 Task: Create a task  Implement a new cloud-based business intelligence system for a company , assign it to team member softage.3@softage.net in the project AutoEngine and update the status of the task to  On Track  , set the priority of the task to Low
Action: Mouse moved to (359, 352)
Screenshot: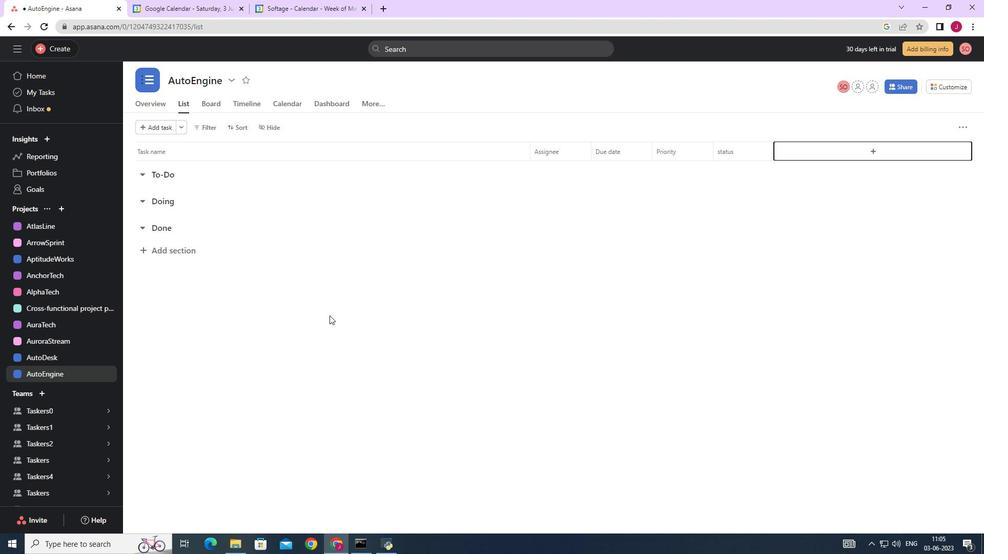
Action: Mouse scrolled (359, 352) with delta (0, 0)
Screenshot: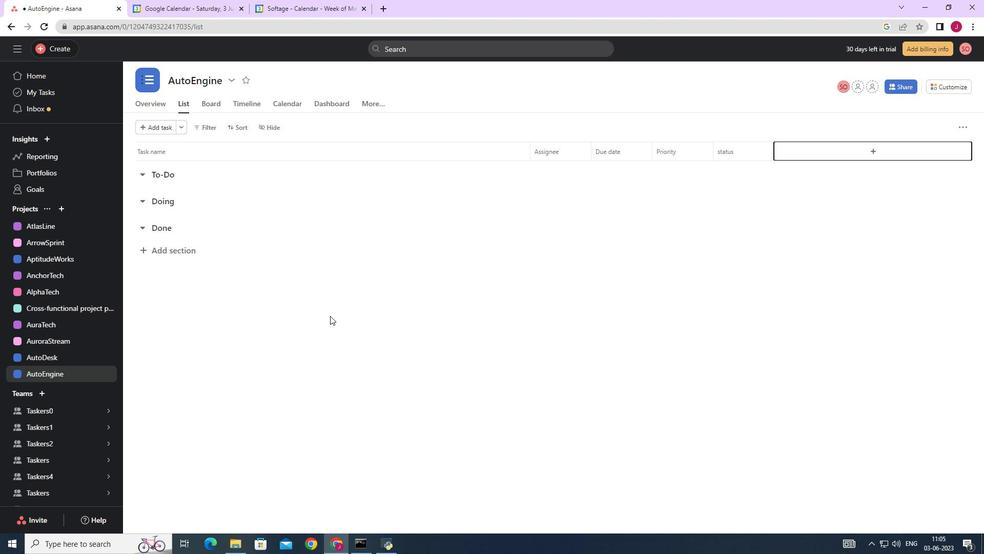 
Action: Mouse scrolled (359, 352) with delta (0, 0)
Screenshot: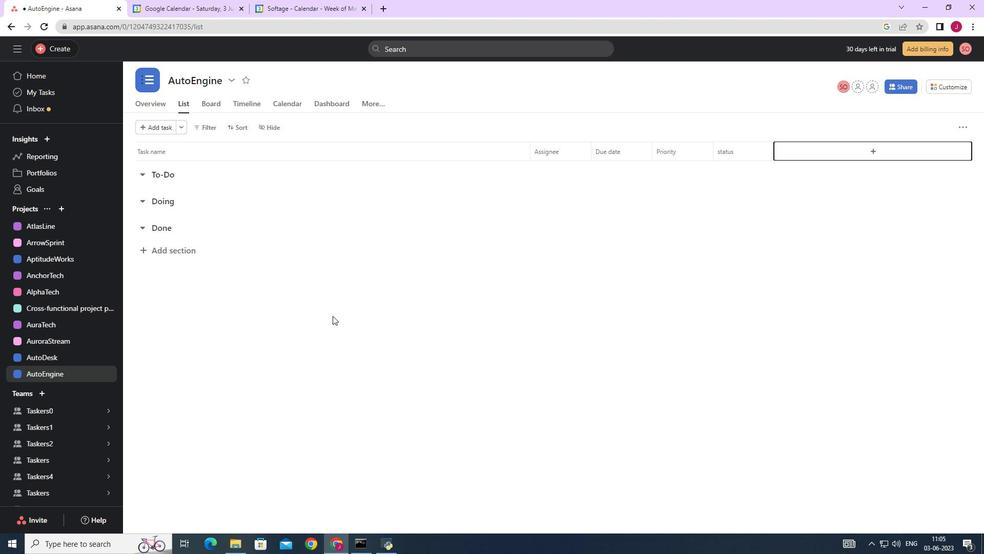
Action: Mouse scrolled (359, 352) with delta (0, 0)
Screenshot: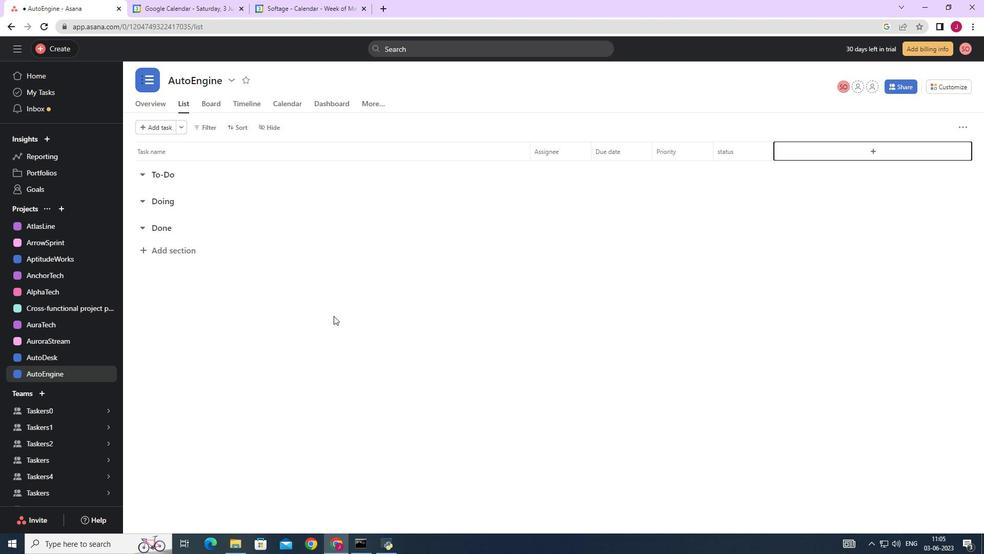
Action: Mouse scrolled (359, 351) with delta (0, 0)
Screenshot: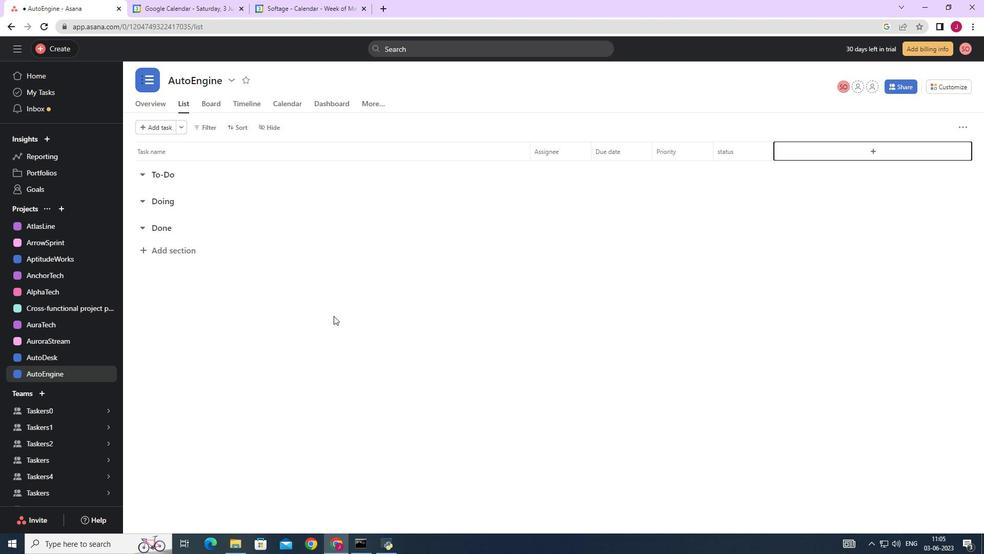 
Action: Mouse scrolled (359, 351) with delta (0, 0)
Screenshot: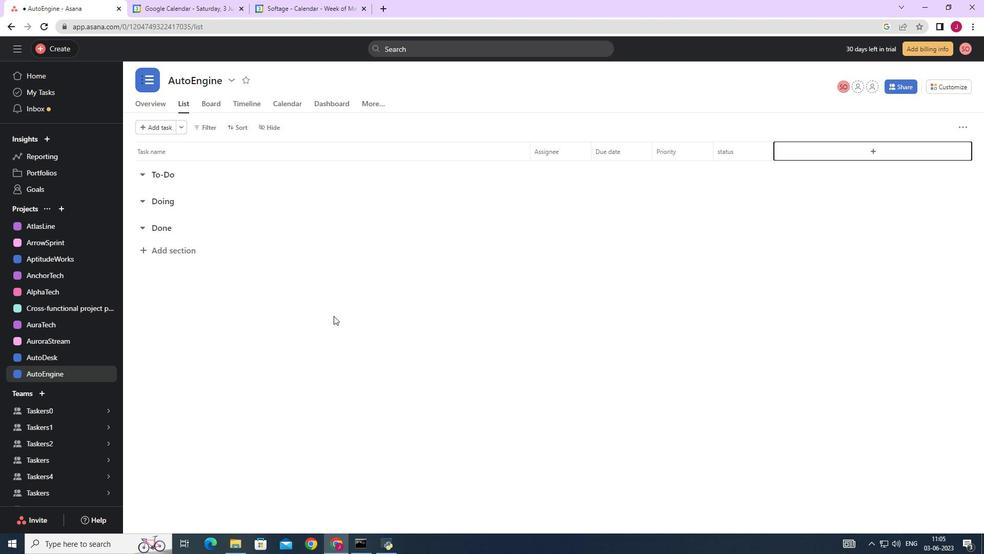 
Action: Mouse scrolled (359, 351) with delta (0, 0)
Screenshot: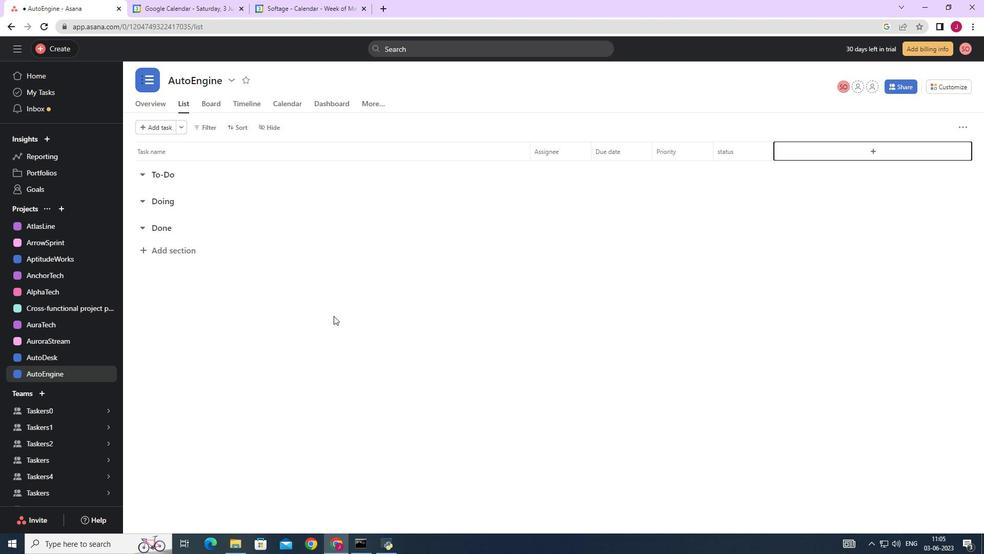 
Action: Mouse scrolled (359, 351) with delta (0, 0)
Screenshot: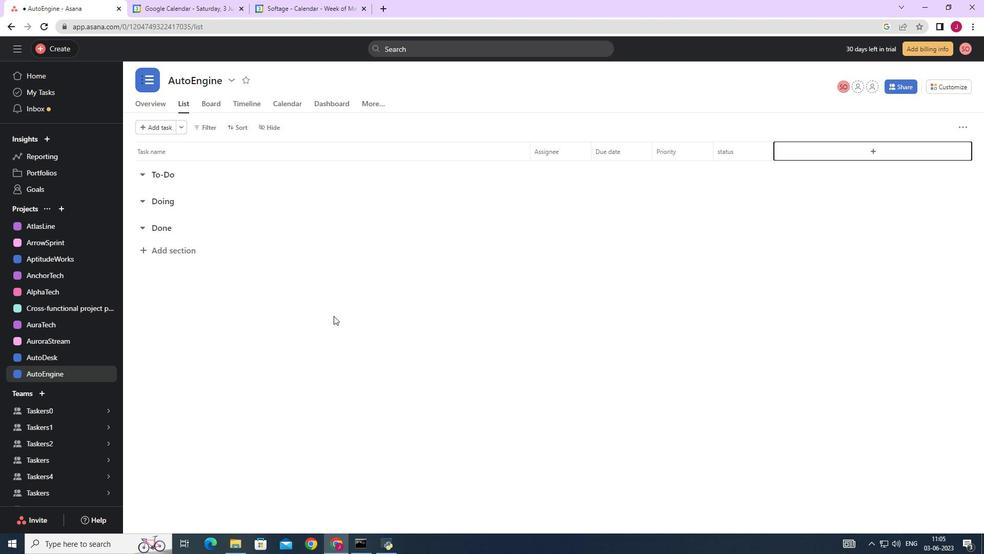 
Action: Mouse moved to (357, 350)
Screenshot: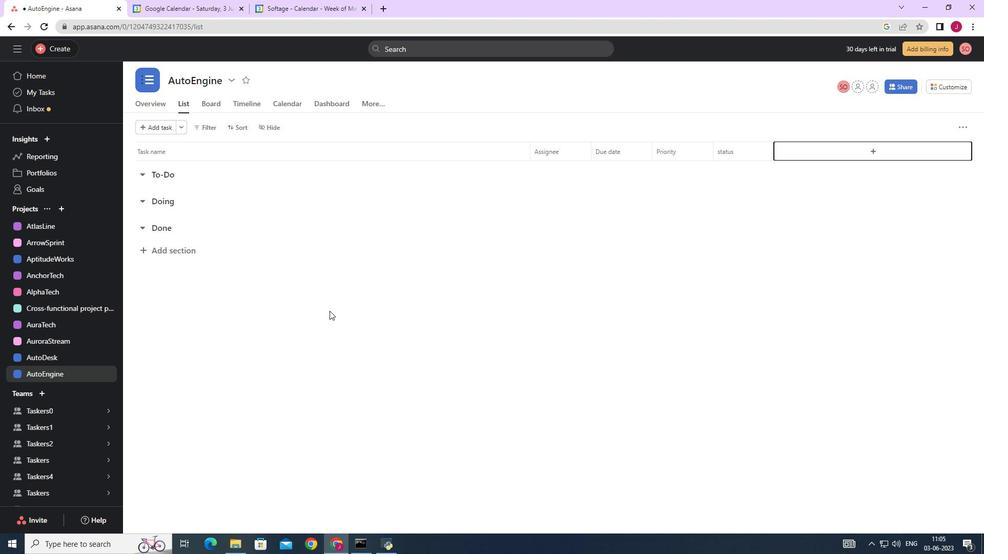 
Action: Mouse scrolled (357, 350) with delta (0, 0)
Screenshot: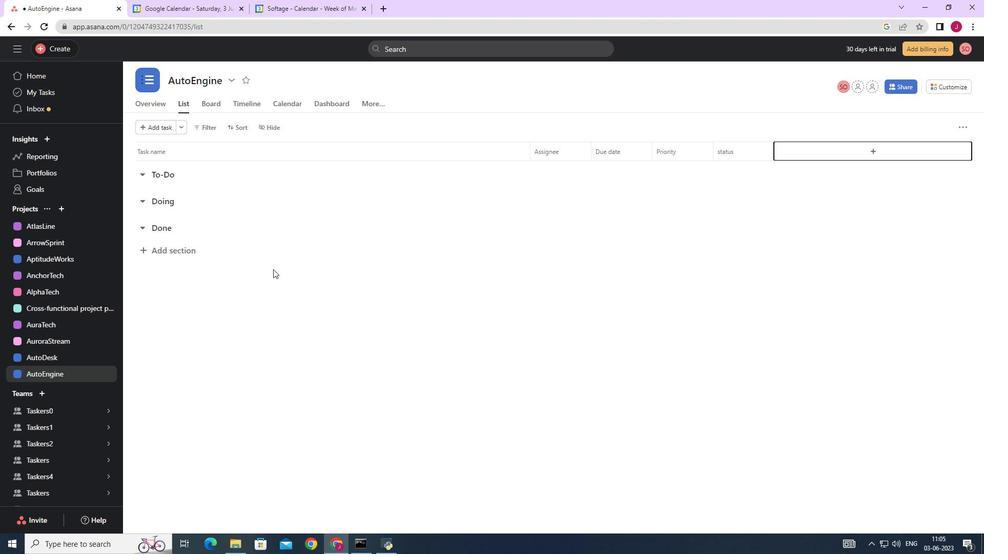 
Action: Mouse scrolled (357, 350) with delta (0, 0)
Screenshot: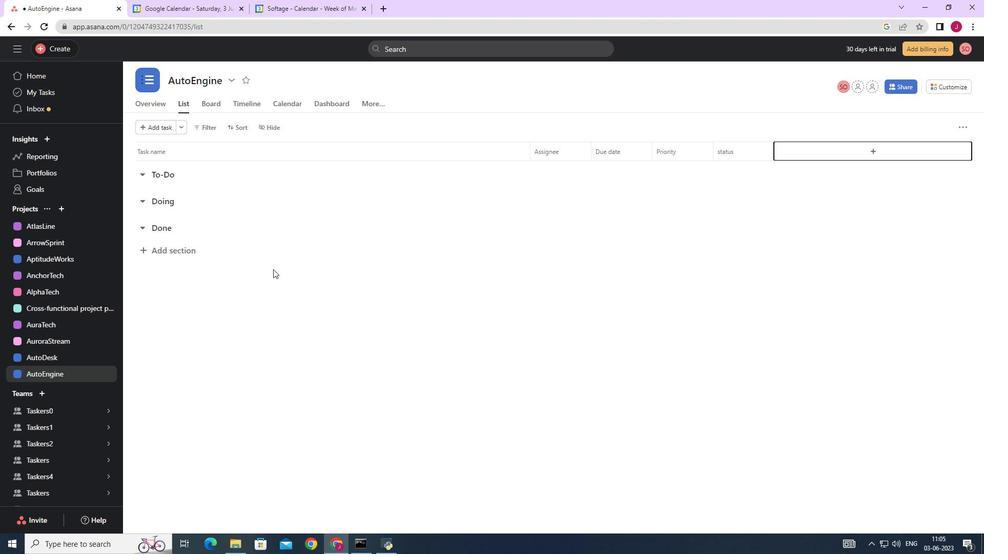 
Action: Mouse scrolled (357, 350) with delta (0, 0)
Screenshot: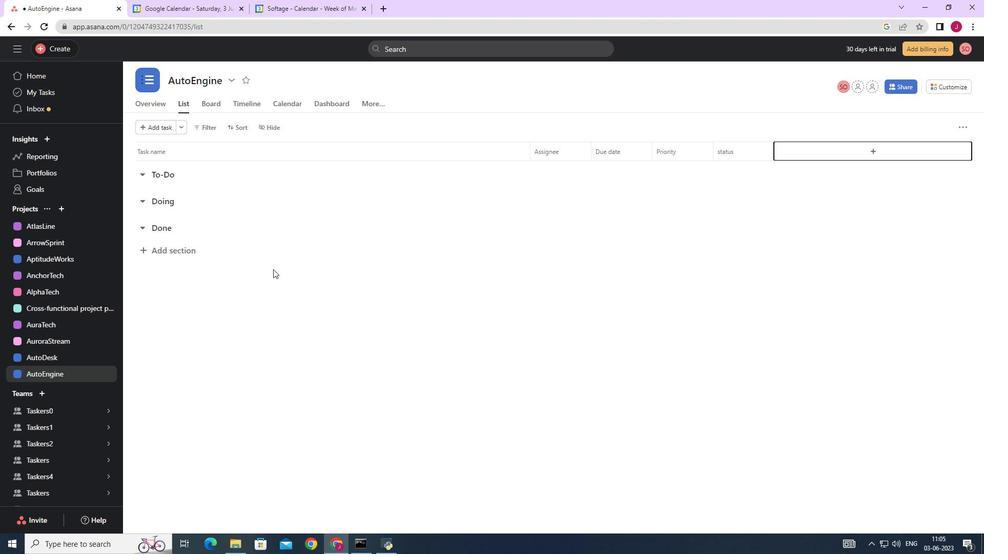 
Action: Mouse scrolled (357, 349) with delta (0, 0)
Screenshot: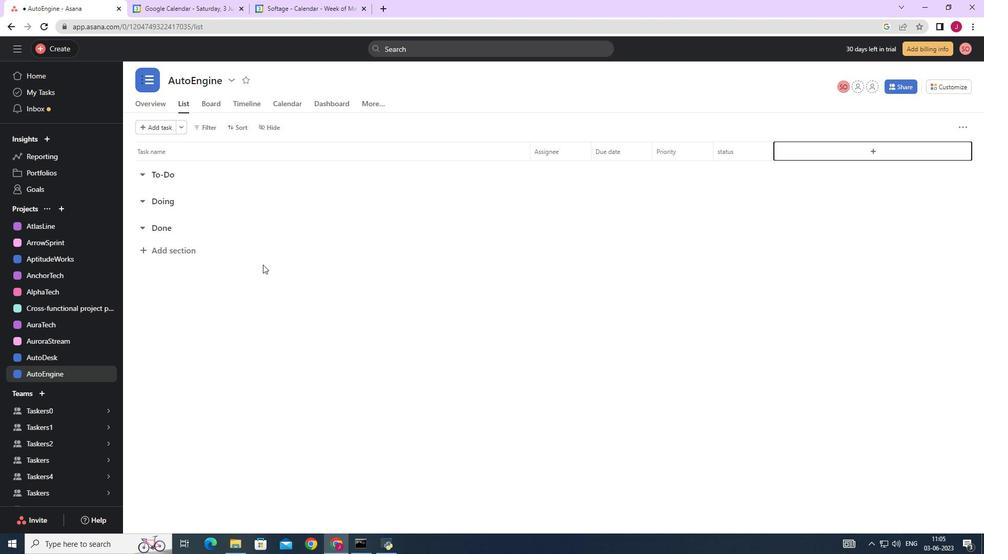 
Action: Mouse moved to (341, 337)
Screenshot: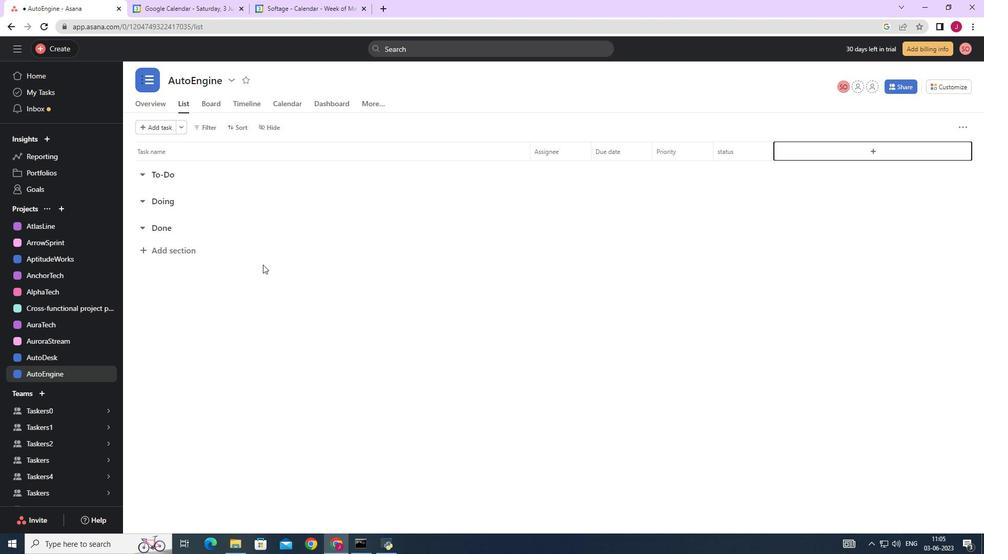
Action: Mouse scrolled (341, 338) with delta (0, 0)
Screenshot: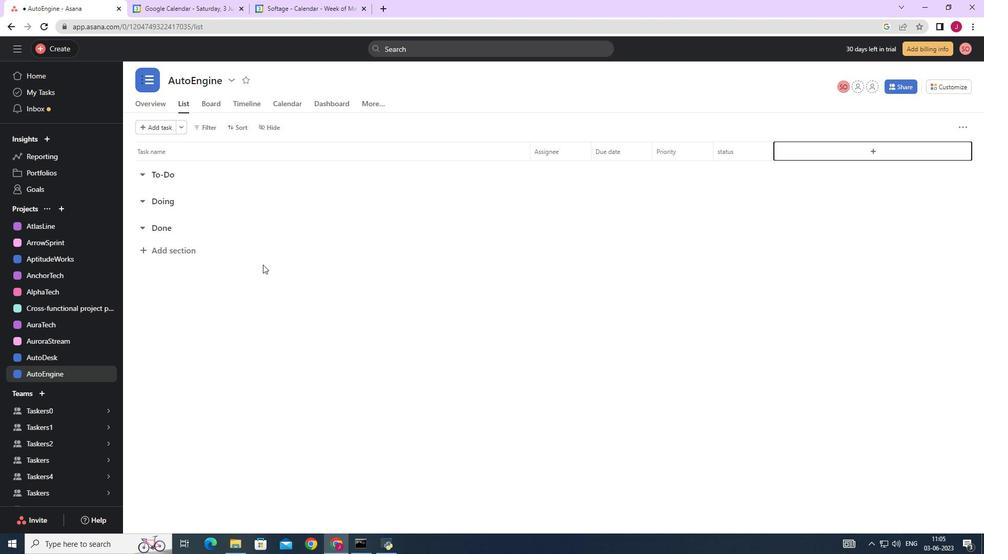 
Action: Mouse moved to (63, 47)
Screenshot: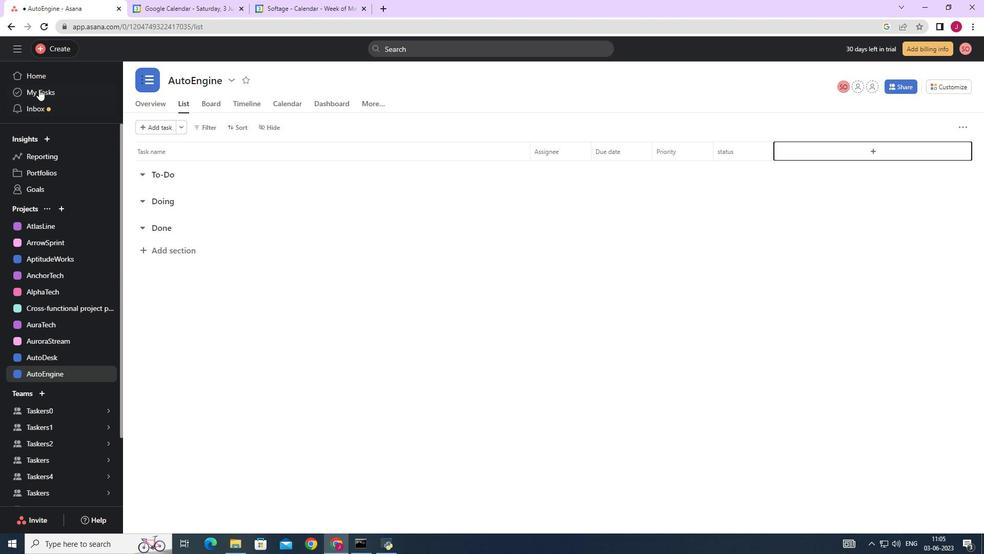 
Action: Mouse pressed left at (63, 47)
Screenshot: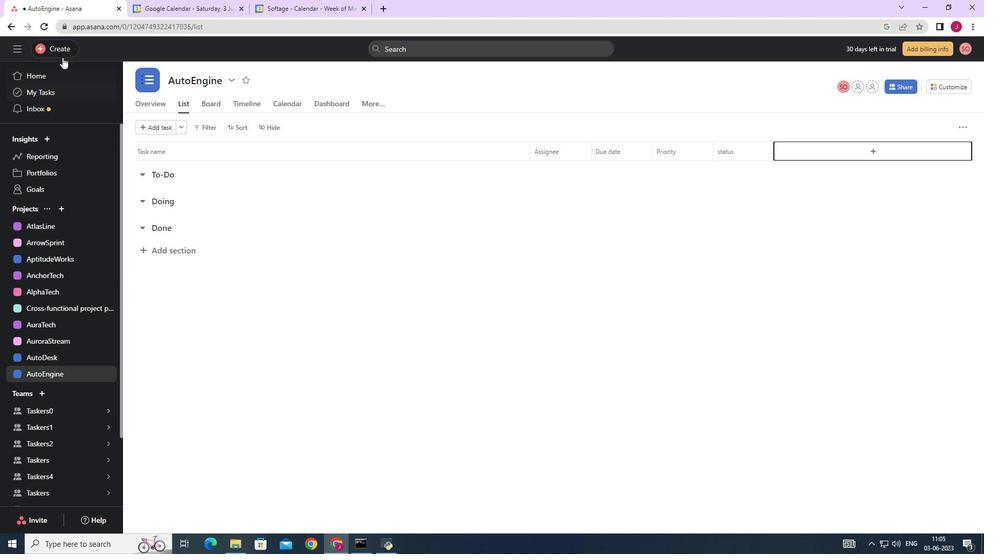 
Action: Mouse moved to (121, 54)
Screenshot: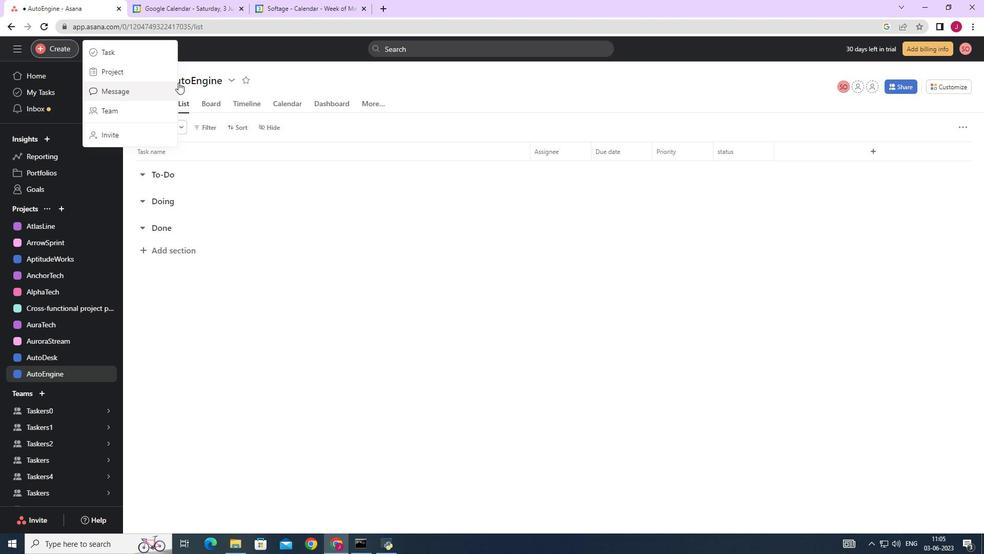 
Action: Mouse pressed left at (121, 54)
Screenshot: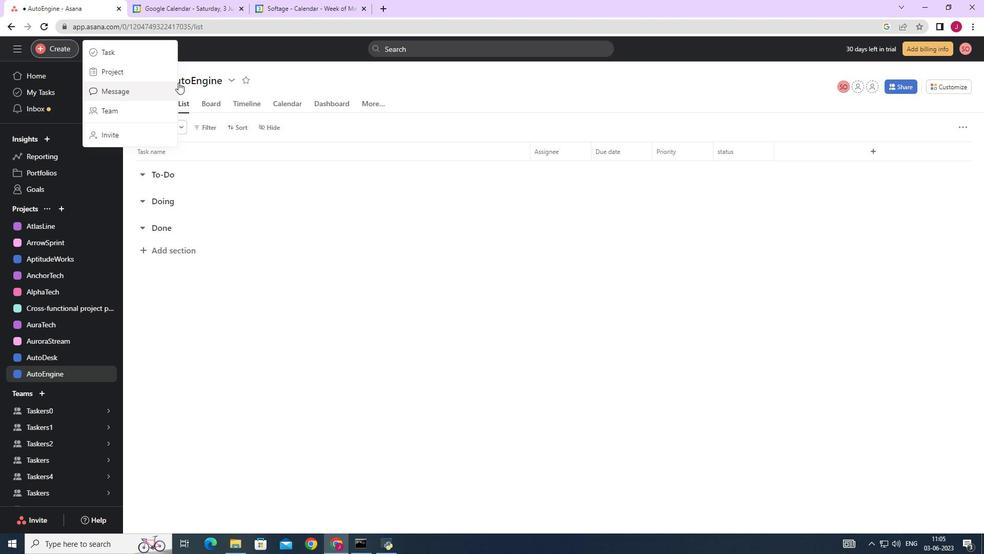 
Action: Mouse moved to (781, 340)
Screenshot: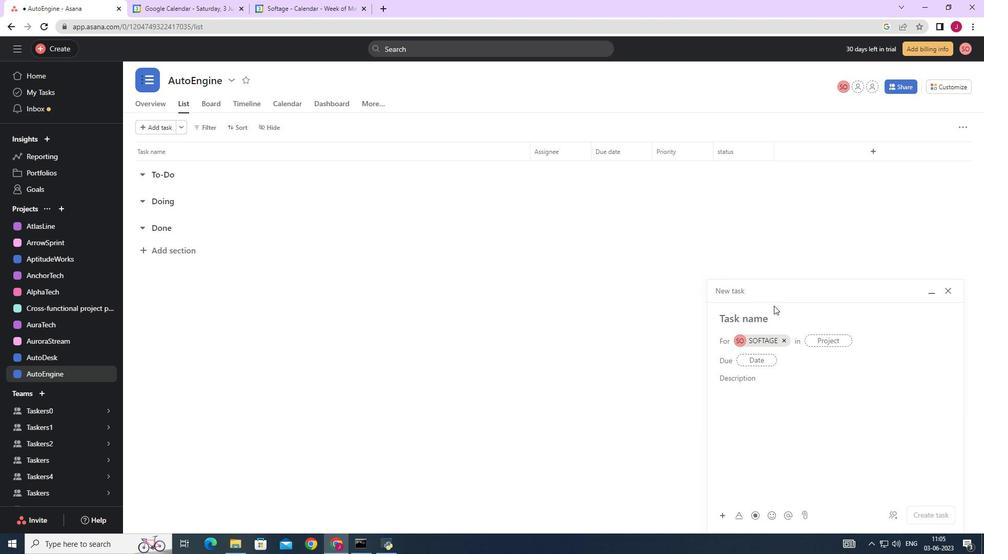 
Action: Mouse pressed left at (781, 340)
Screenshot: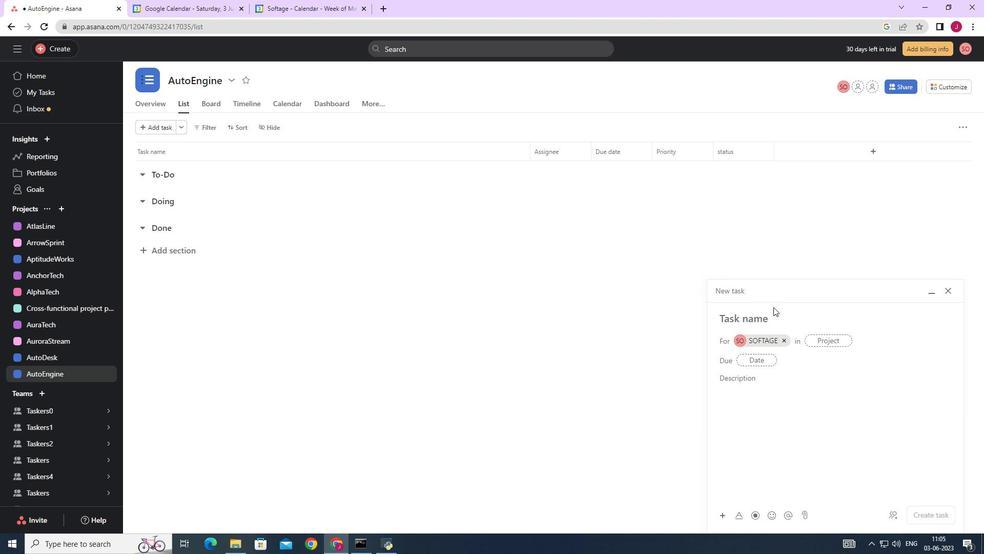 
Action: Mouse moved to (754, 316)
Screenshot: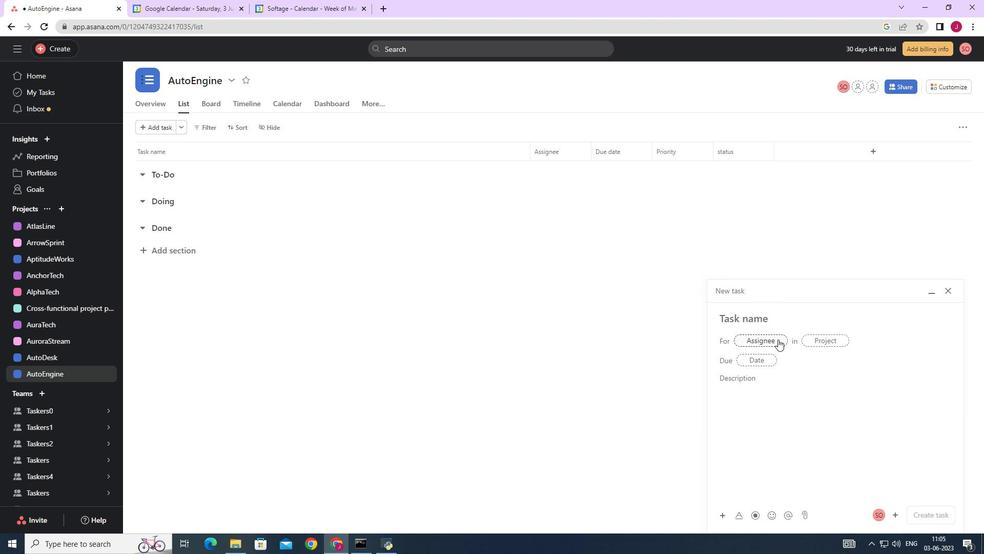 
Action: Mouse pressed left at (754, 316)
Screenshot: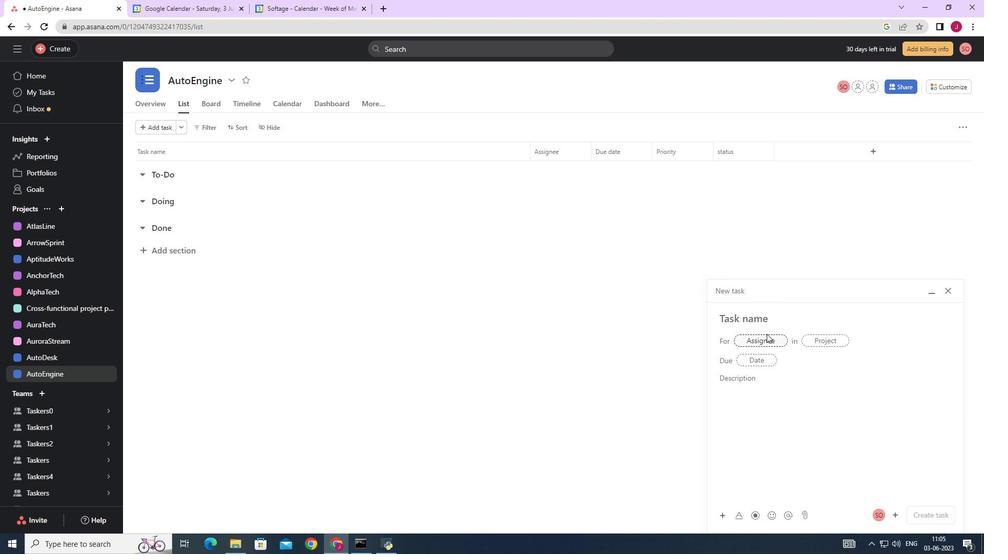 
Action: Key pressed <Key.caps_lock>I<Key.caps_lock>mplement
Screenshot: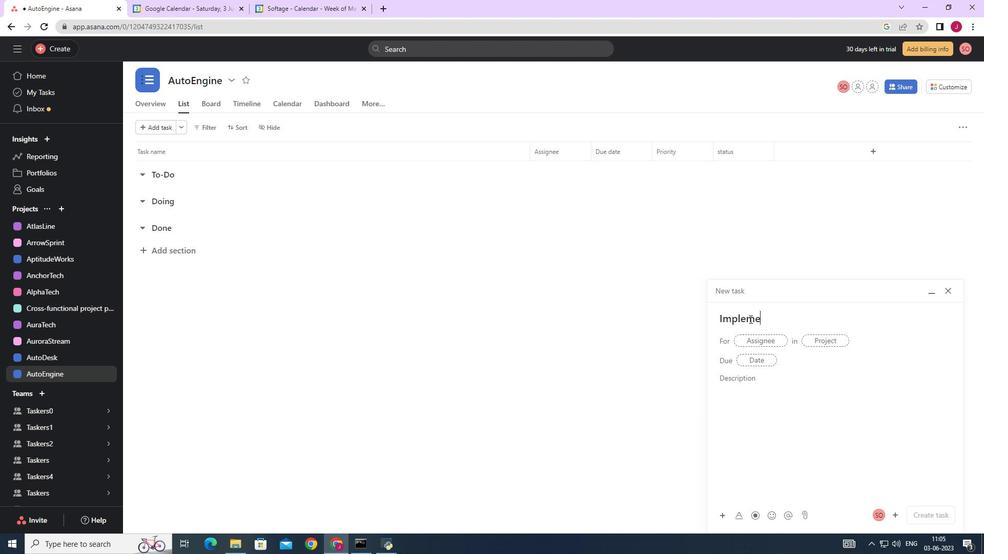 
Action: Mouse moved to (333, 316)
Screenshot: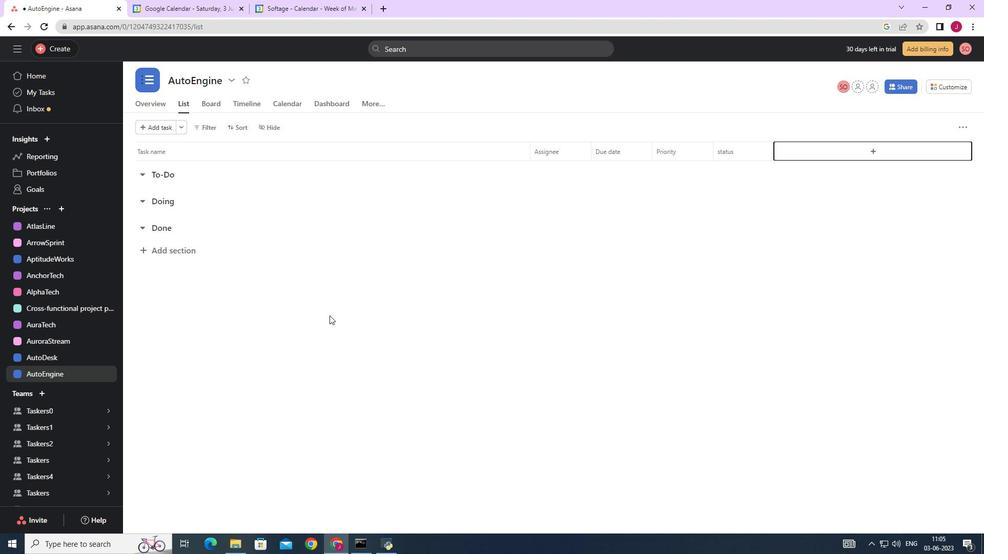 
Action: Mouse scrolled (333, 315) with delta (0, 0)
Screenshot: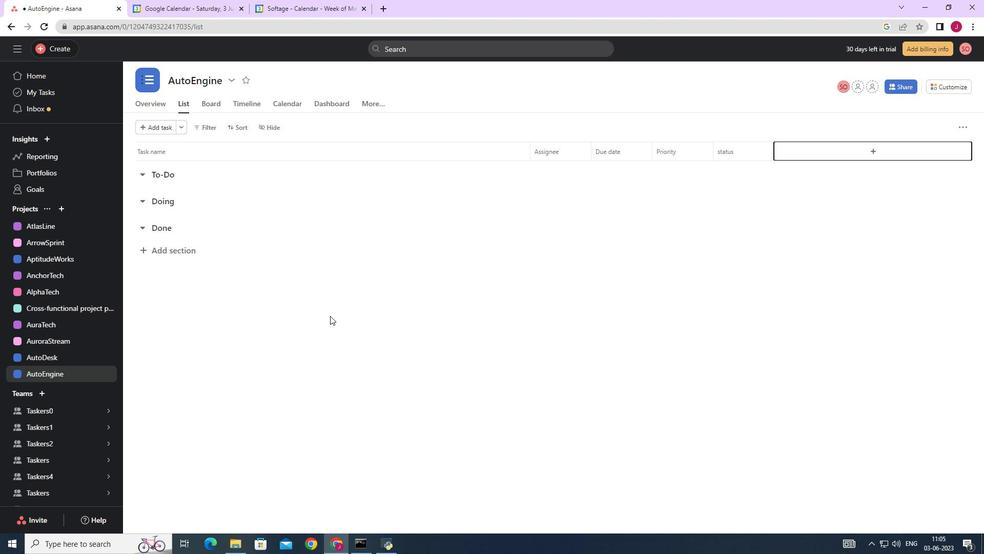
Action: Mouse scrolled (333, 315) with delta (0, 0)
Screenshot: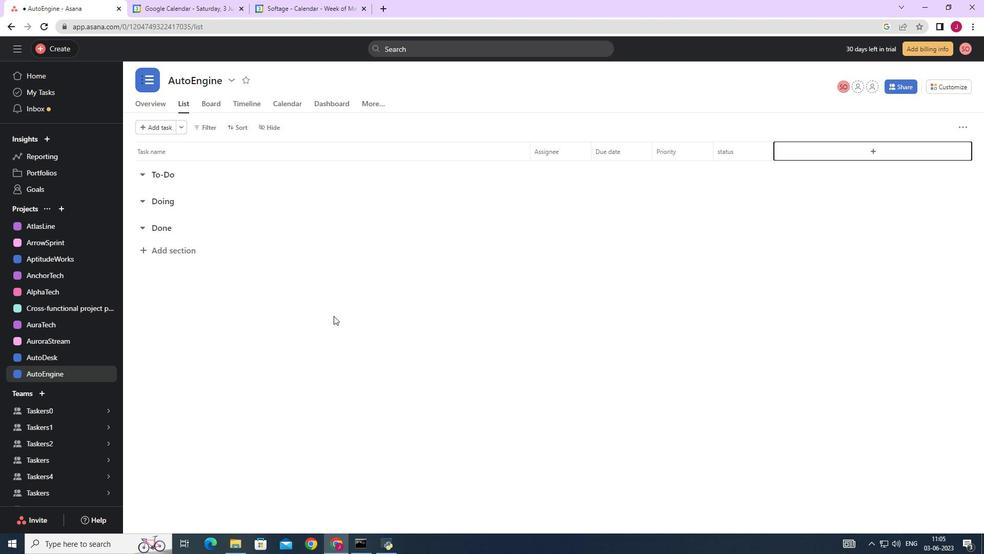 
Action: Mouse scrolled (333, 315) with delta (0, 0)
Screenshot: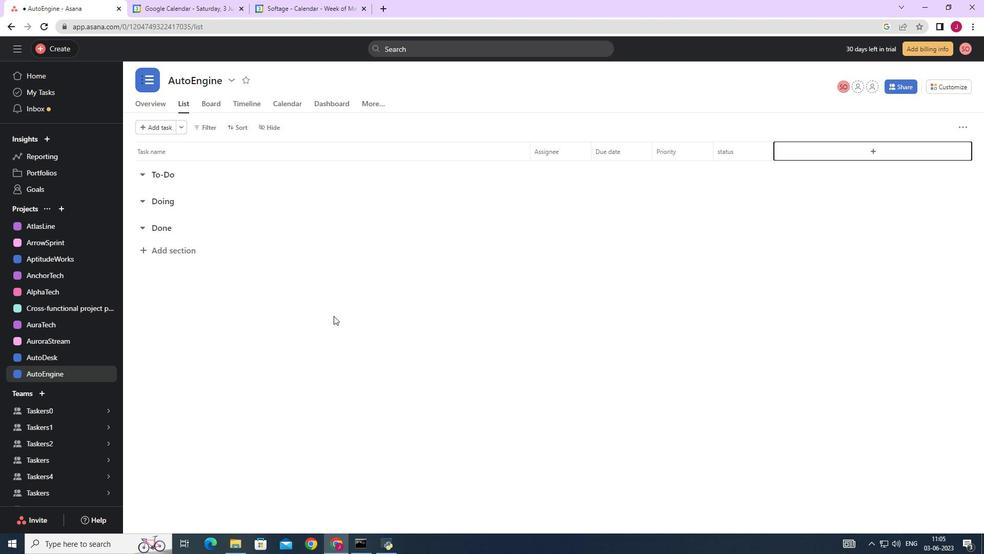 
Action: Mouse moved to (62, 51)
Screenshot: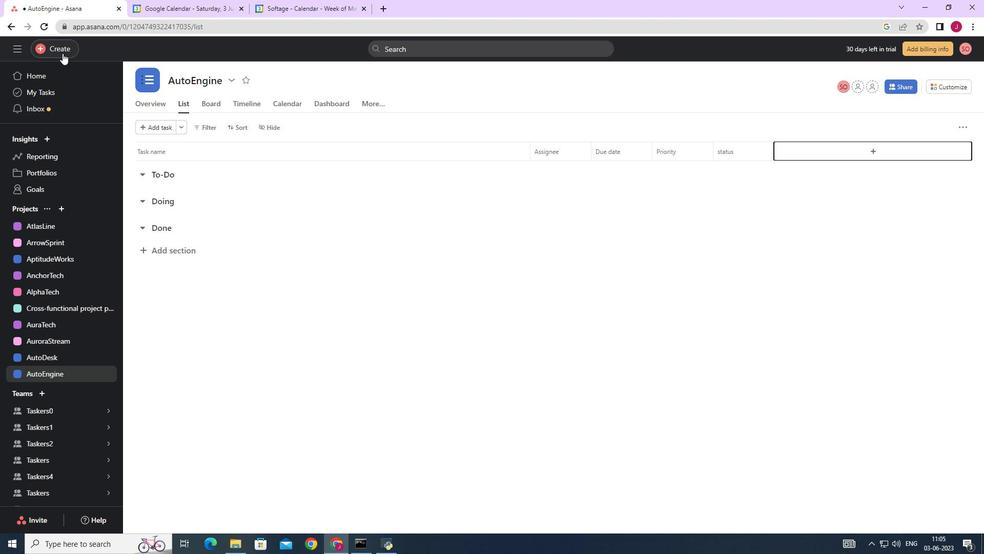 
Action: Mouse pressed left at (62, 51)
Screenshot: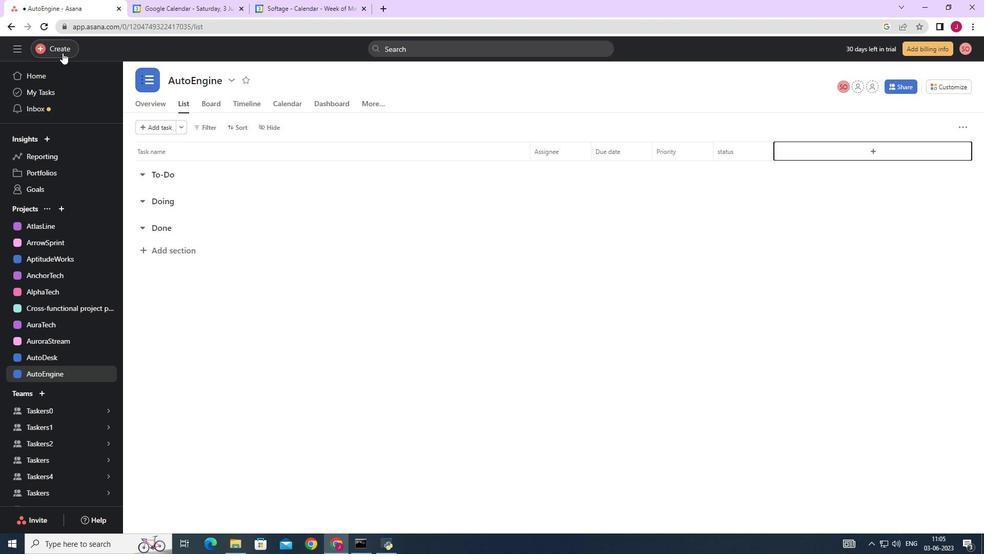 
Action: Mouse moved to (144, 49)
Screenshot: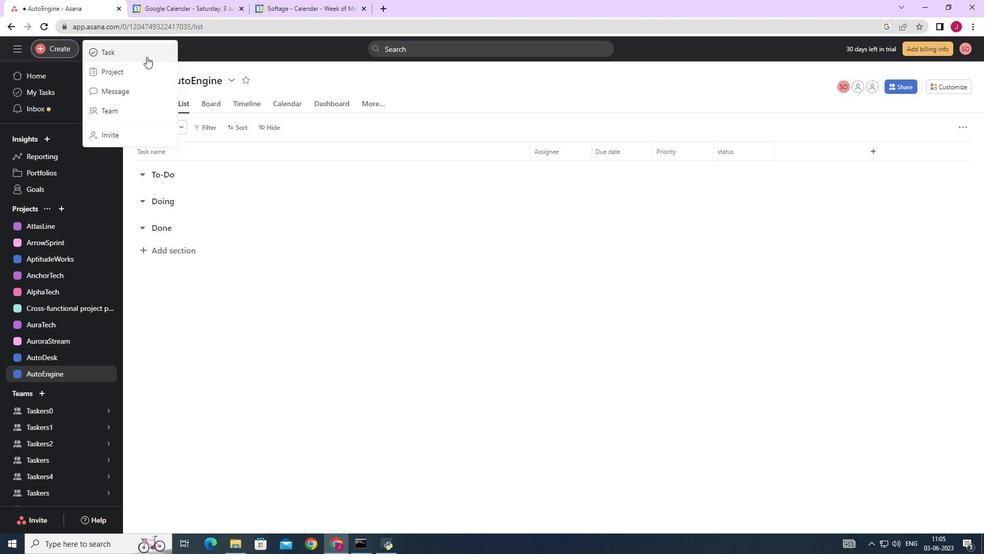 
Action: Mouse pressed left at (144, 49)
Screenshot: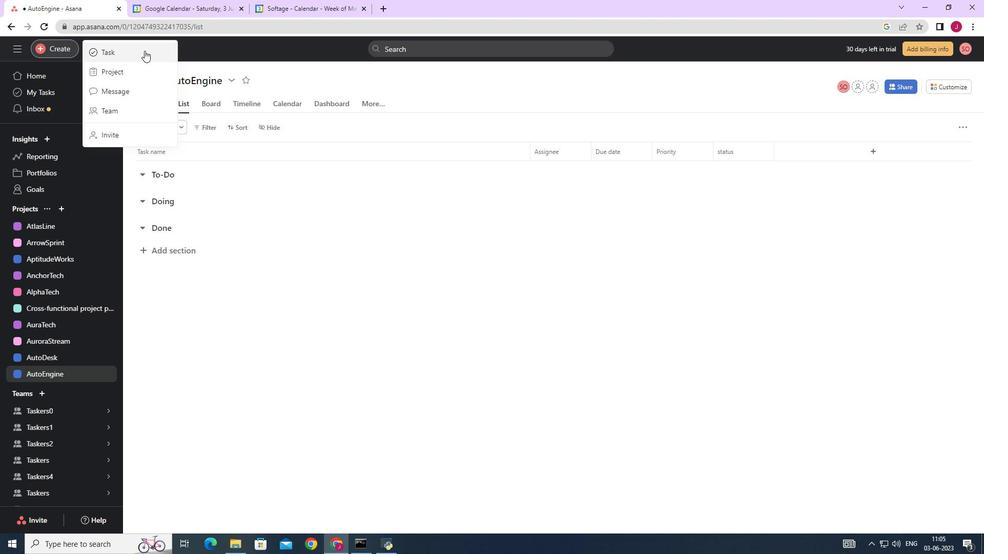 
Action: Mouse moved to (784, 341)
Screenshot: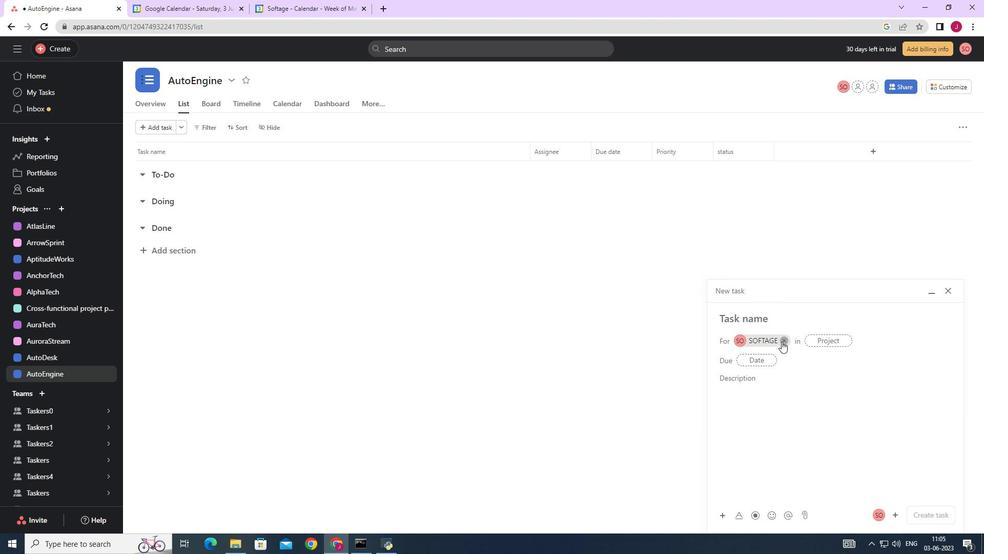 
Action: Mouse pressed left at (784, 341)
Screenshot: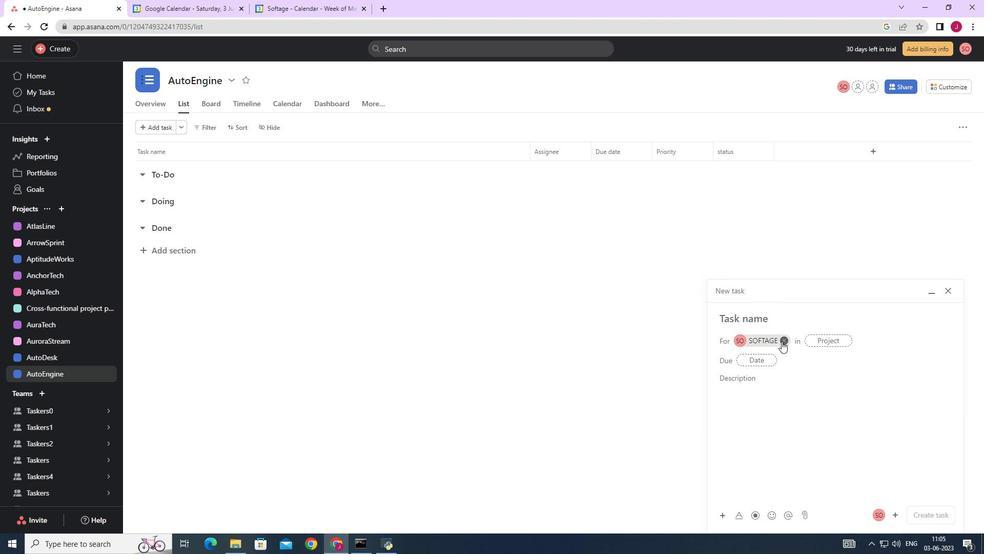 
Action: Mouse moved to (752, 320)
Screenshot: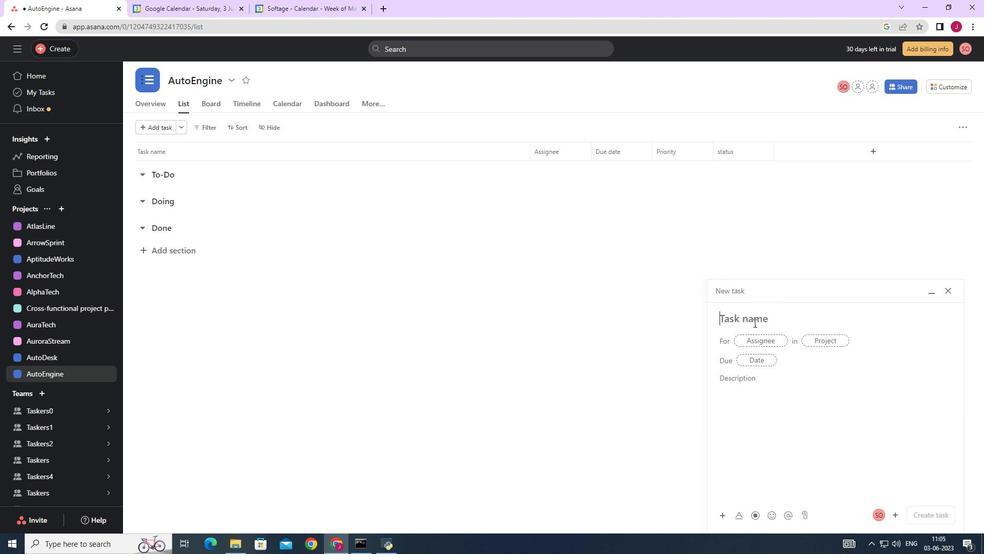 
Action: Mouse pressed left at (752, 320)
Screenshot: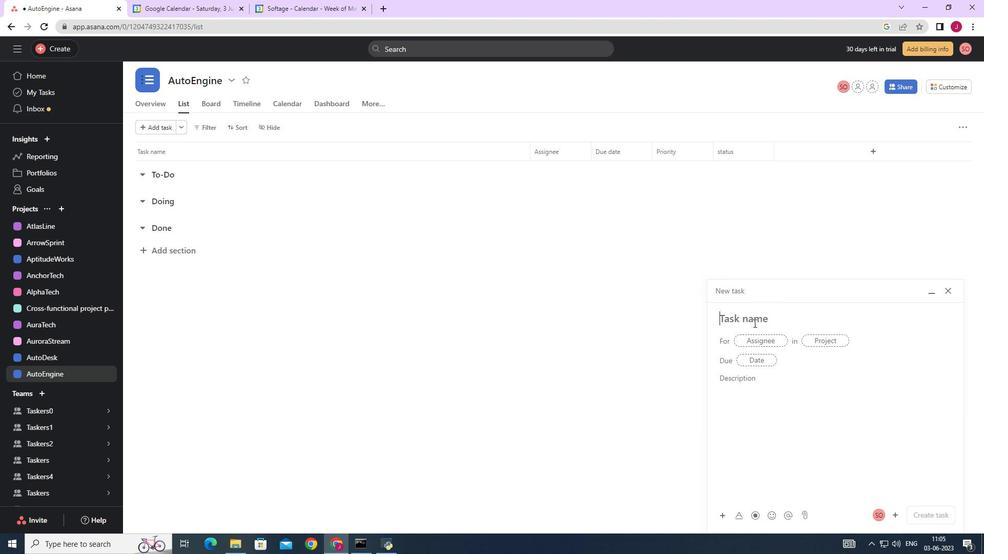
Action: Mouse moved to (750, 319)
Screenshot: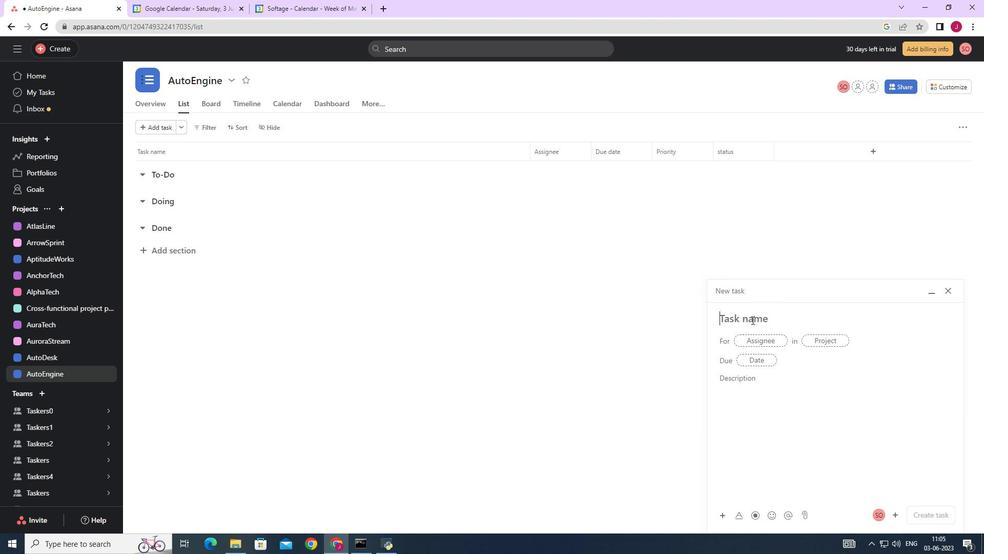 
Action: Key pressed <Key.caps_lock>I<Key.caps_lock>mplement<Key.space>a<Key.space>new<Key.space>cloud-based<Key.space>business<Key.space>intelligence<Key.space>system
Screenshot: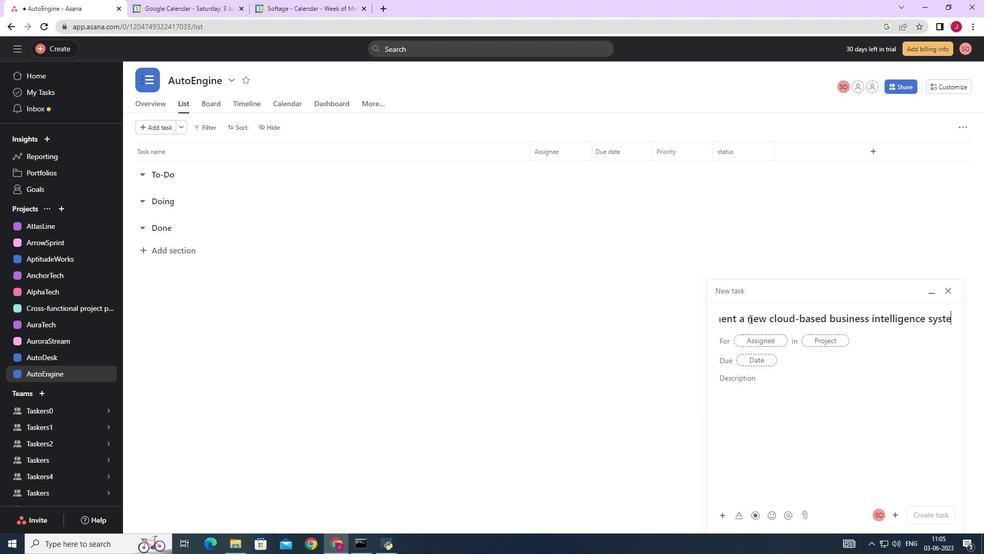 
Action: Mouse moved to (772, 340)
Screenshot: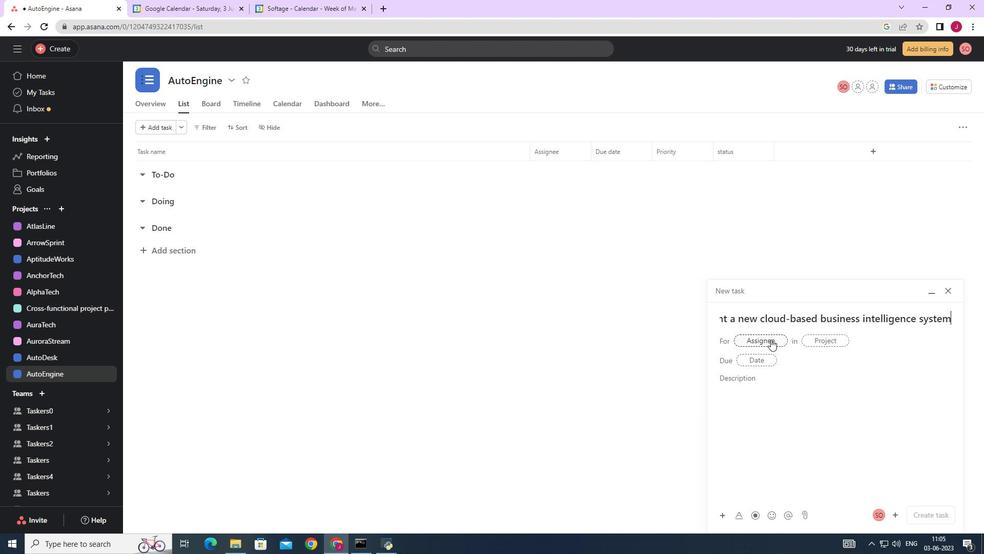 
Action: Mouse pressed left at (772, 340)
Screenshot: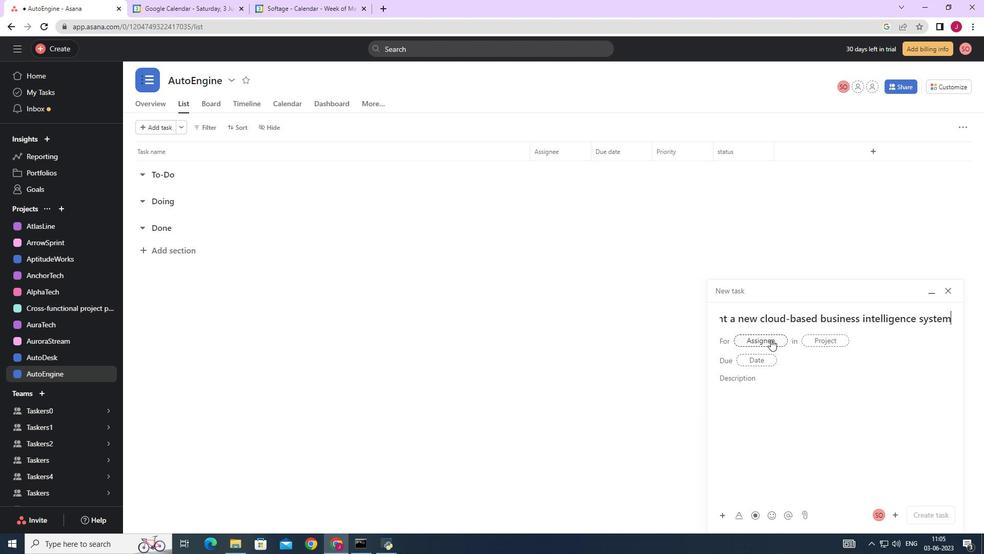 
Action: Mouse moved to (773, 340)
Screenshot: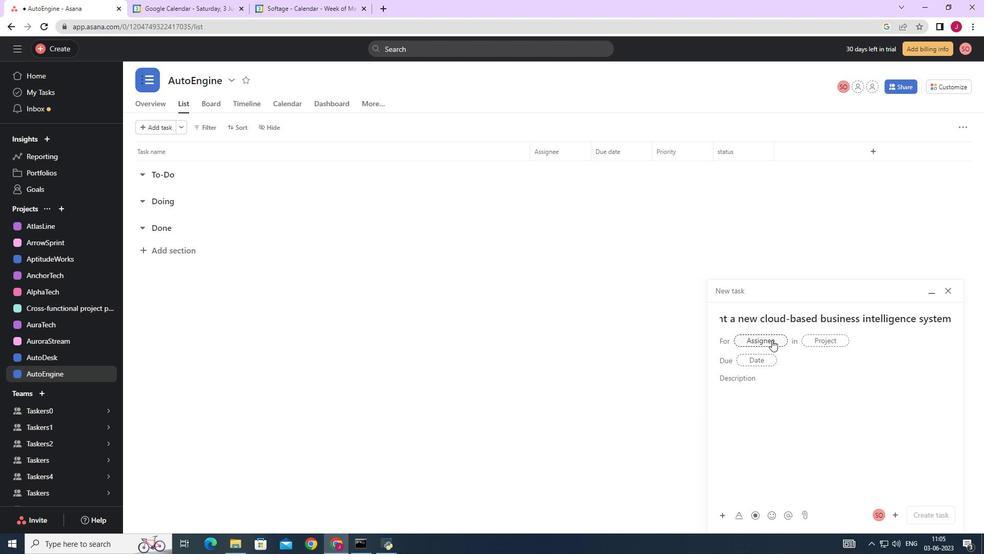 
Action: Key pressed softage.3
Screenshot: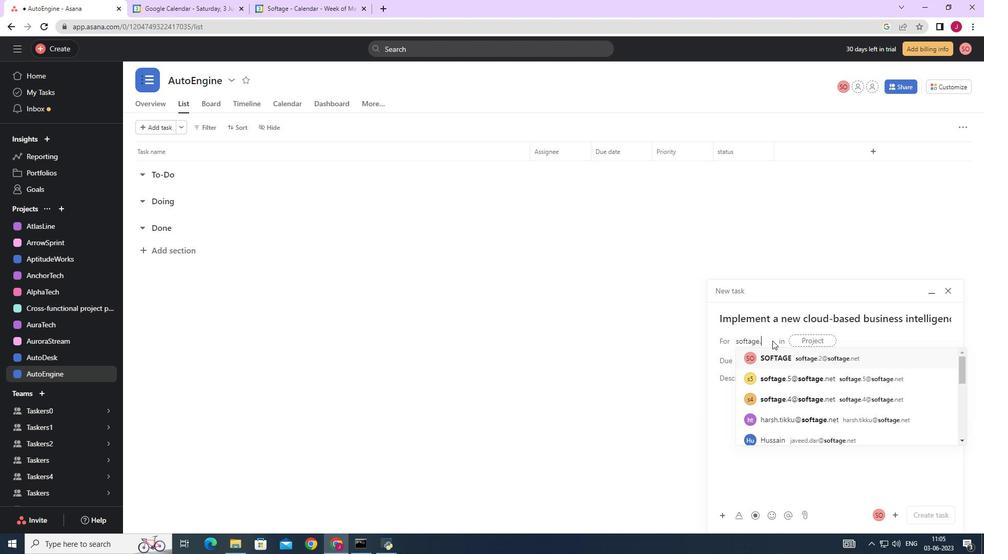 
Action: Mouse moved to (799, 360)
Screenshot: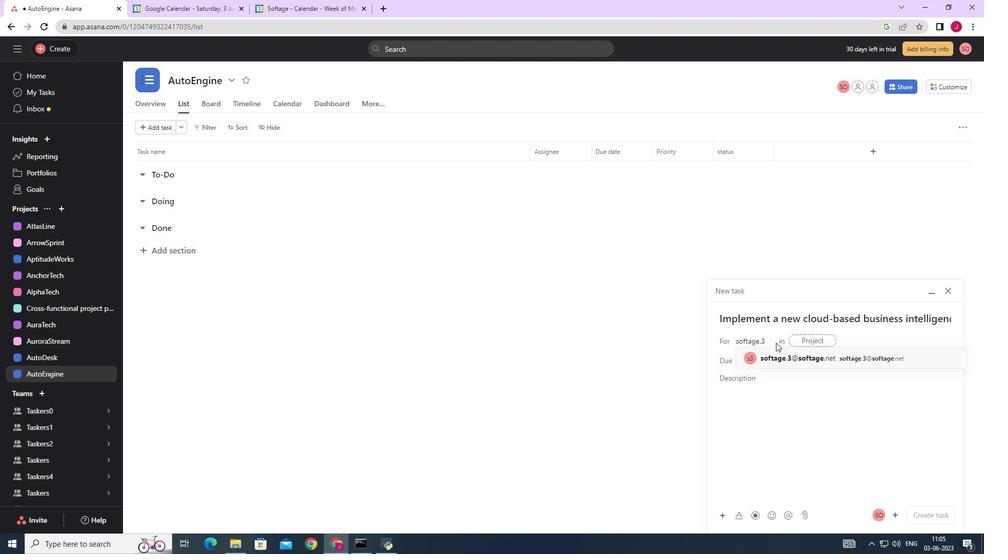 
Action: Mouse pressed left at (799, 360)
Screenshot: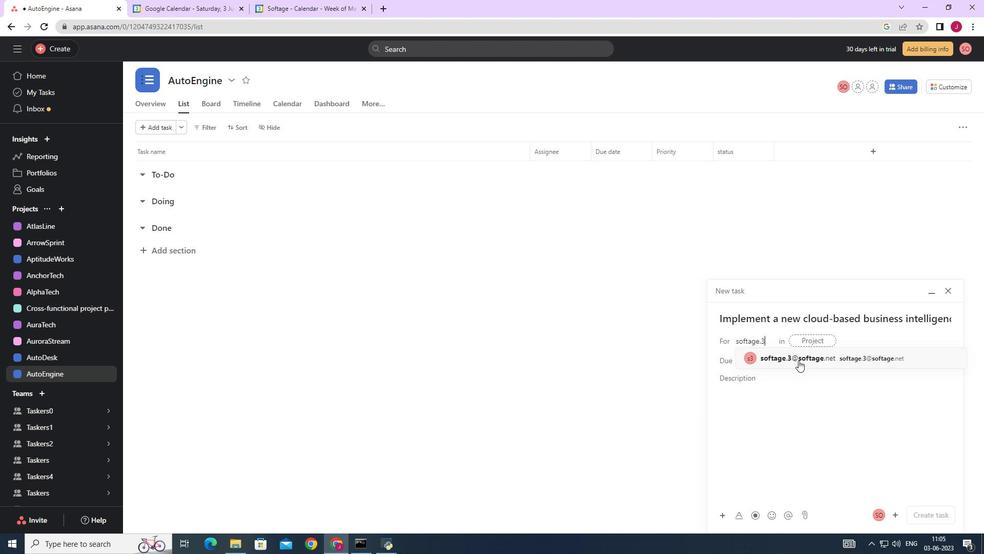
Action: Mouse moved to (639, 359)
Screenshot: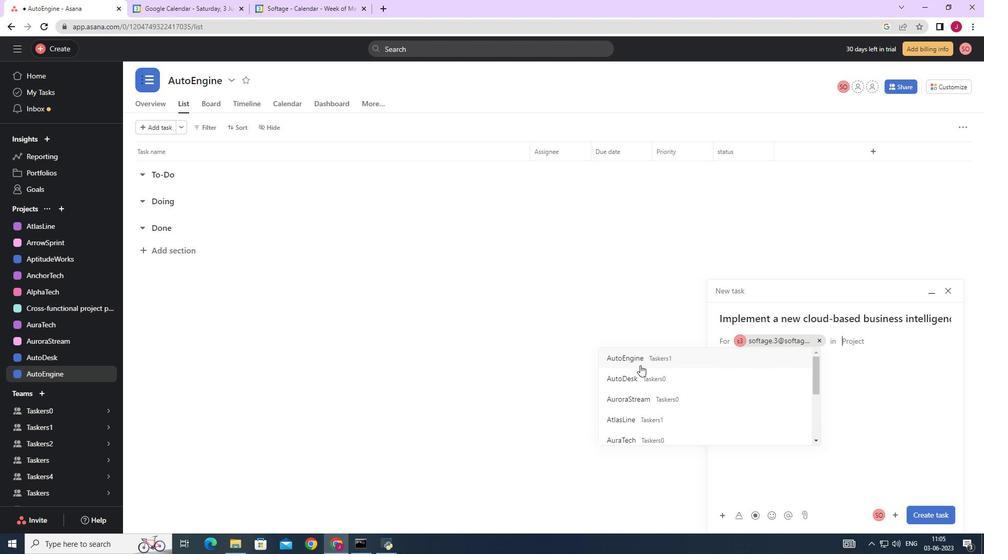 
Action: Mouse pressed left at (639, 359)
Screenshot: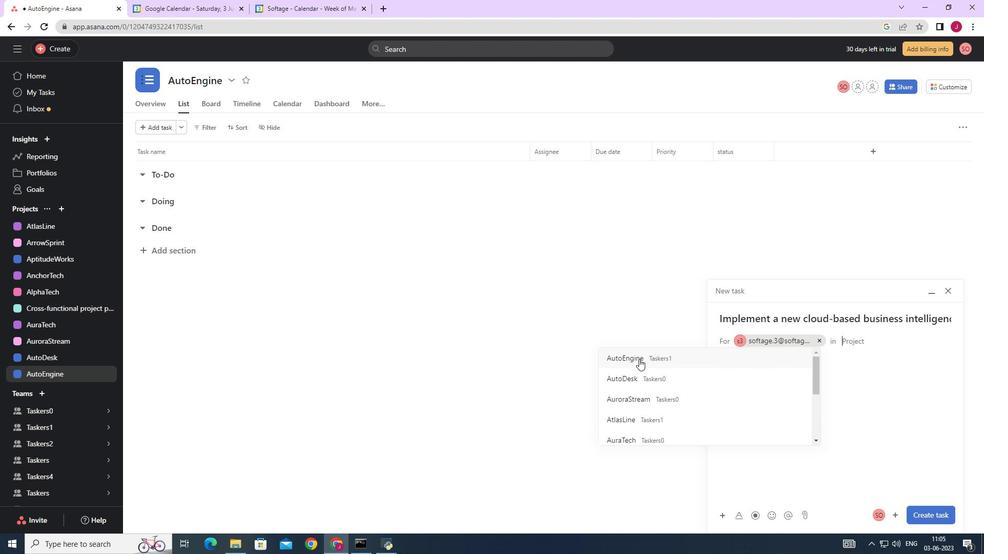 
Action: Mouse moved to (776, 379)
Screenshot: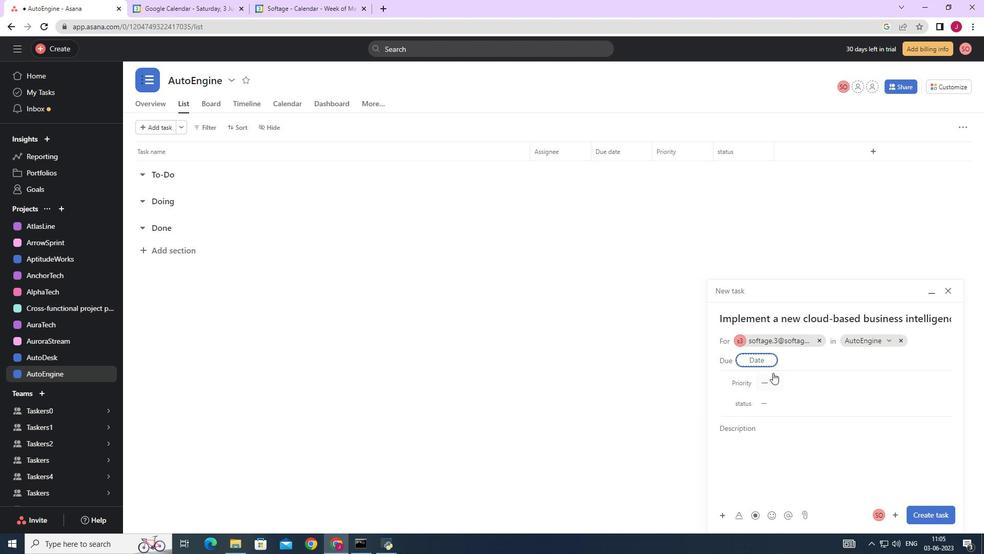 
Action: Mouse pressed left at (776, 379)
Screenshot: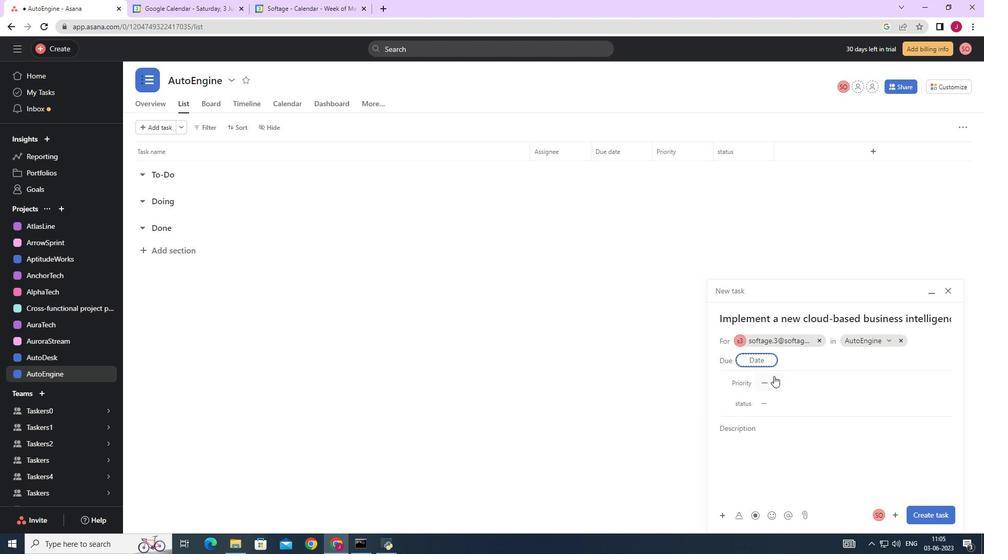 
Action: Mouse moved to (784, 452)
Screenshot: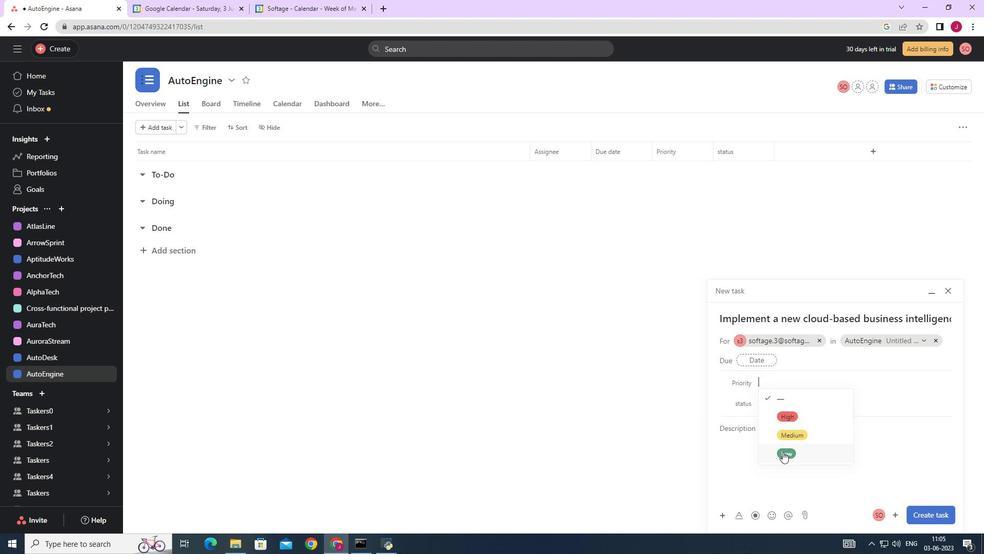
Action: Mouse pressed left at (784, 452)
Screenshot: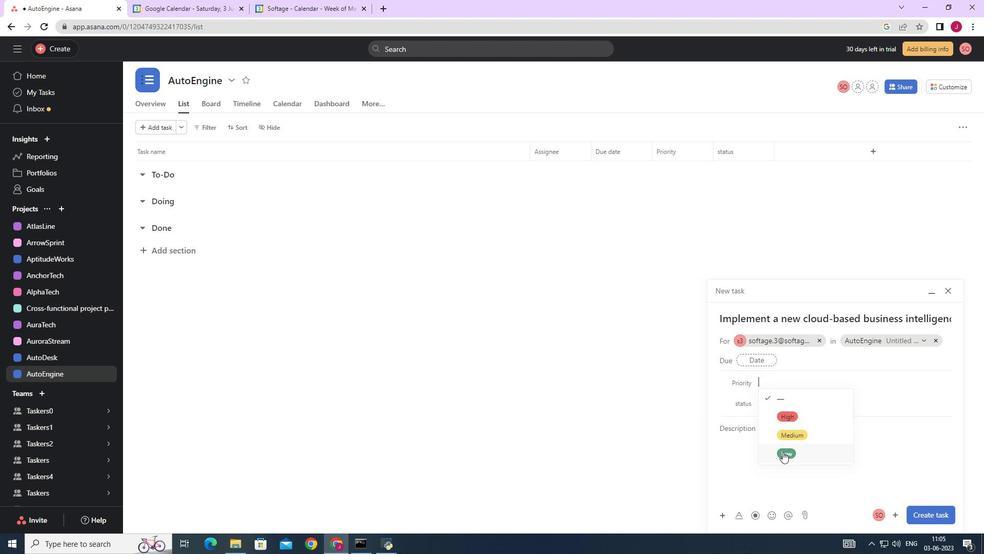 
Action: Mouse moved to (766, 402)
Screenshot: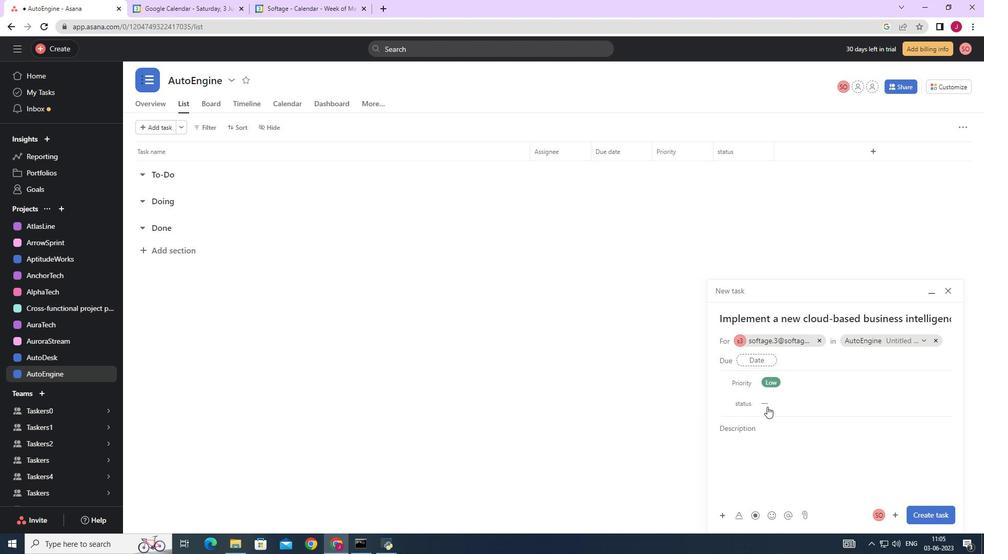 
Action: Mouse pressed left at (766, 402)
Screenshot: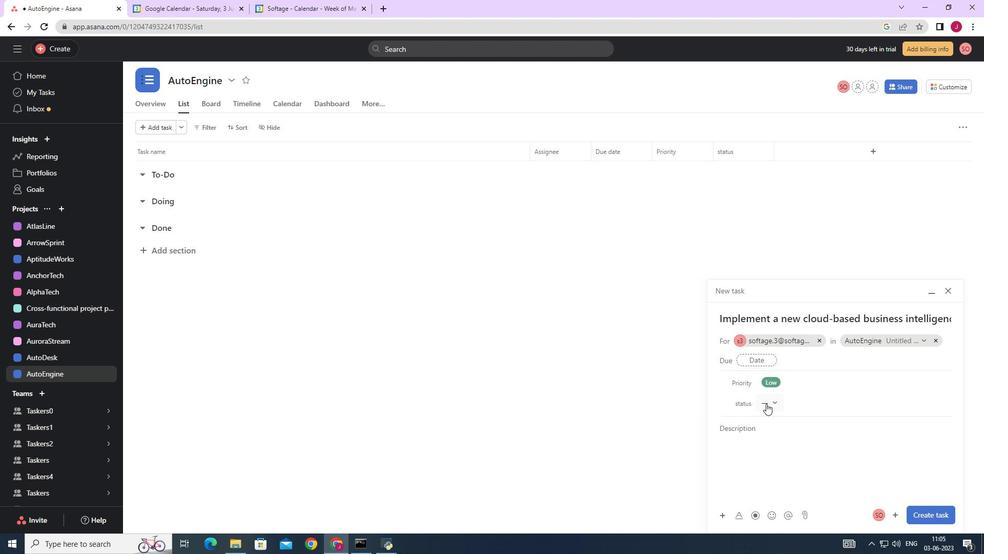 
Action: Mouse moved to (797, 430)
Screenshot: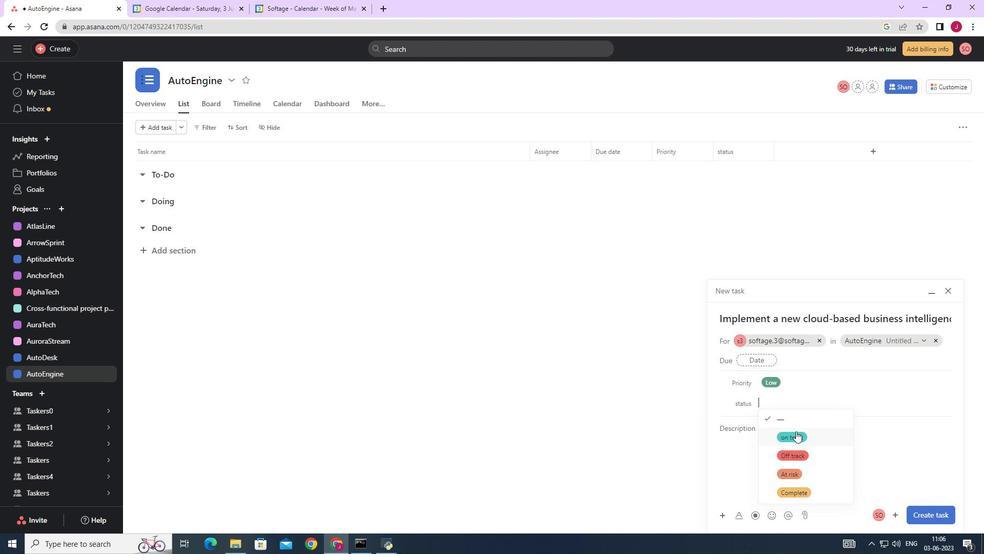 
Action: Mouse pressed left at (797, 430)
Screenshot: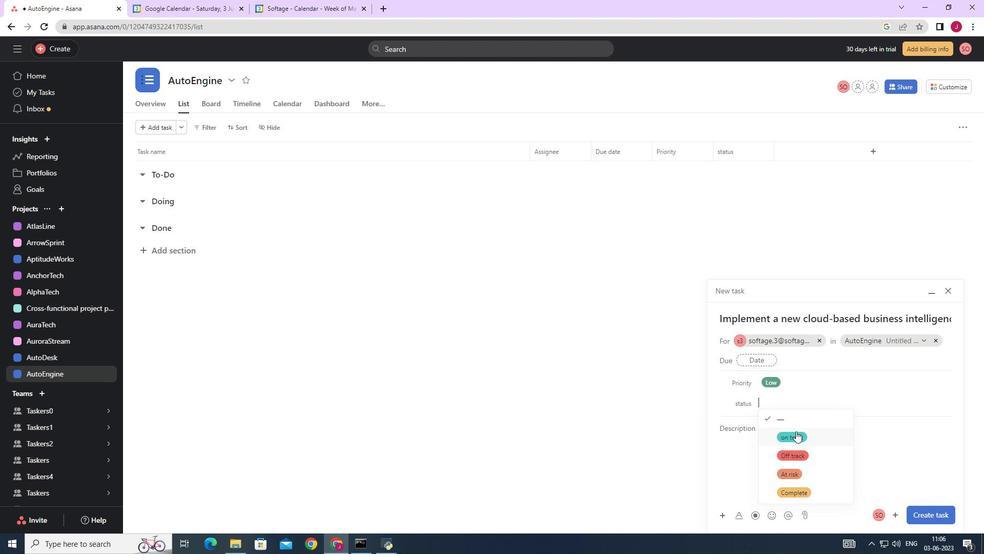 
Action: Mouse moved to (928, 515)
Screenshot: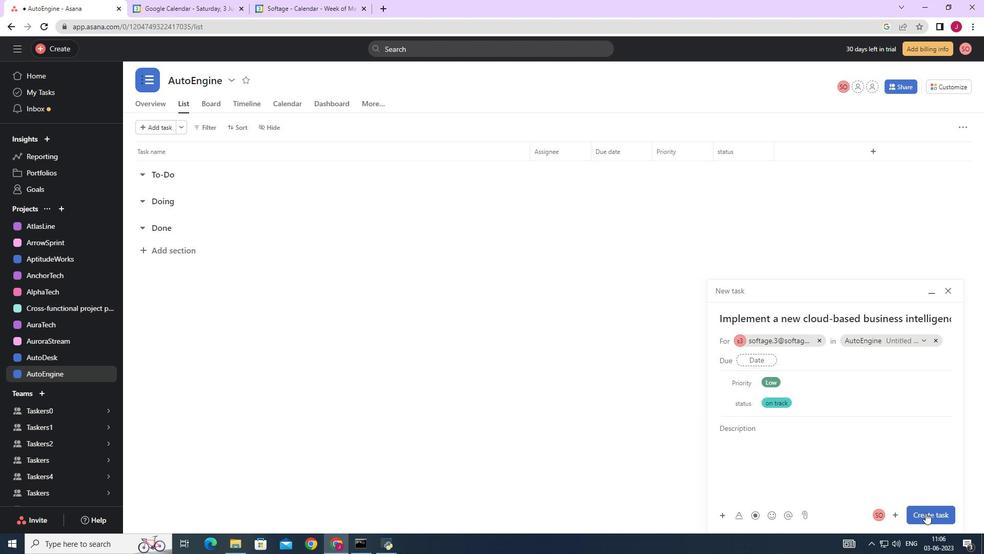 
Action: Mouse pressed left at (928, 515)
Screenshot: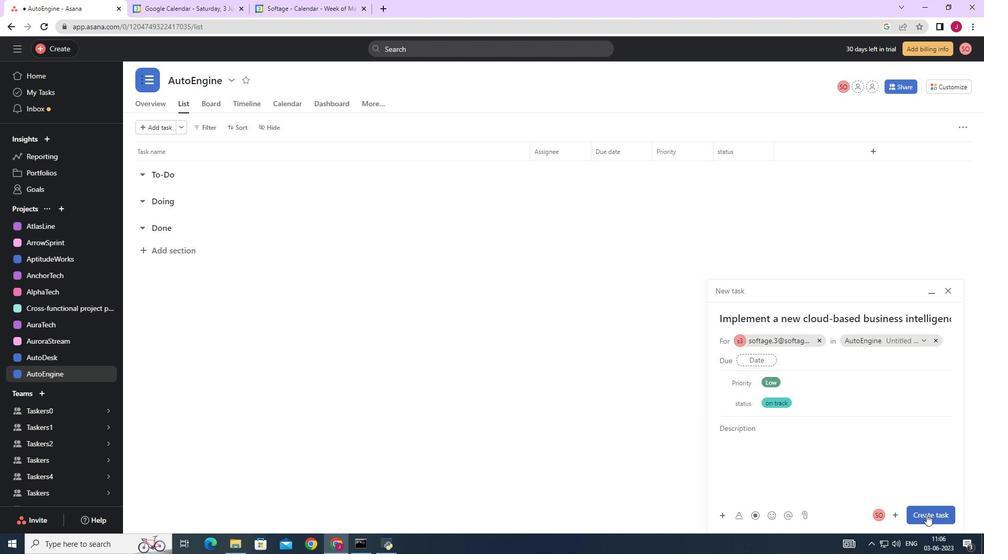 
Action: Mouse moved to (913, 499)
Screenshot: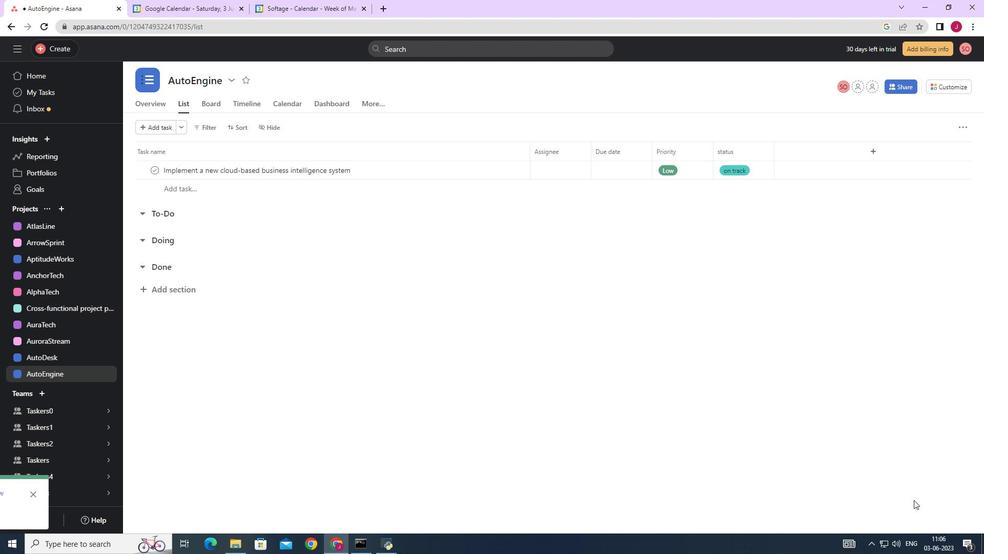 
